 Task: Use the formula "DEVSQ" in spreadsheet "Project portfolio".
Action: Mouse moved to (260, 413)
Screenshot: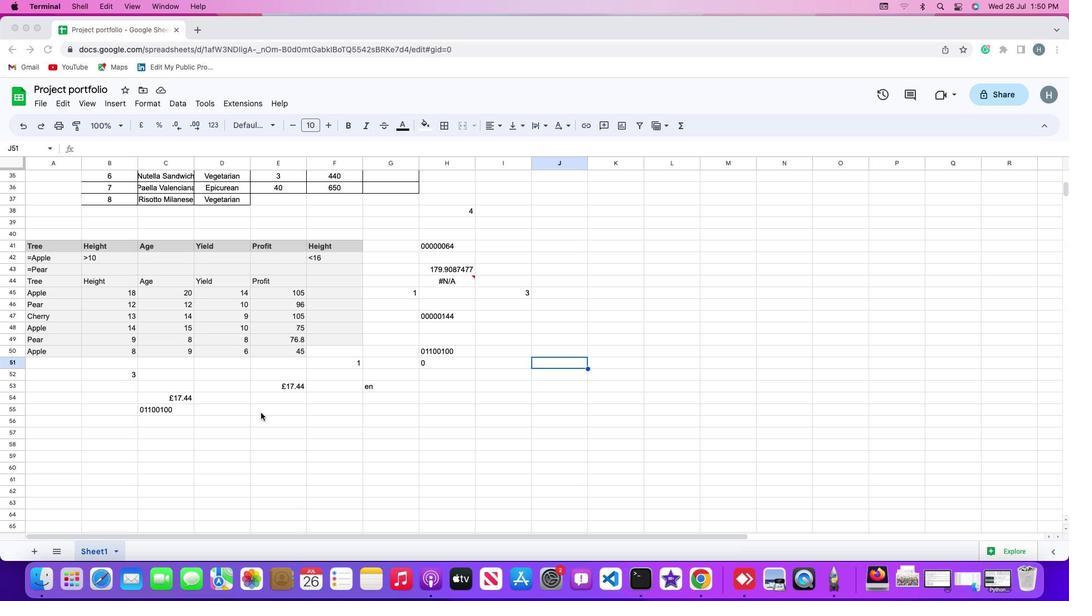 
Action: Mouse pressed left at (260, 413)
Screenshot: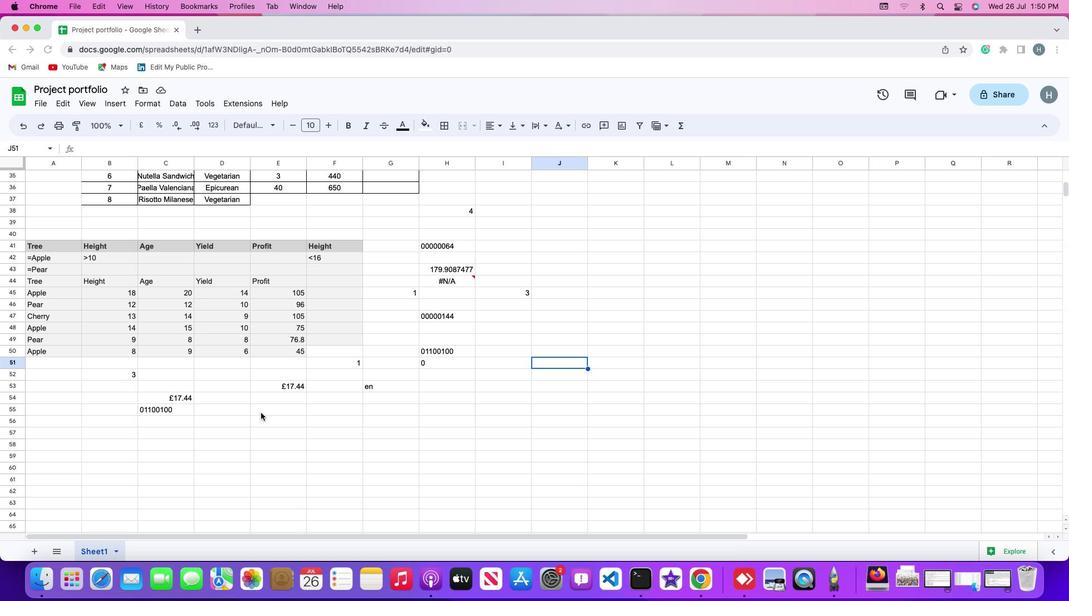 
Action: Mouse moved to (228, 408)
Screenshot: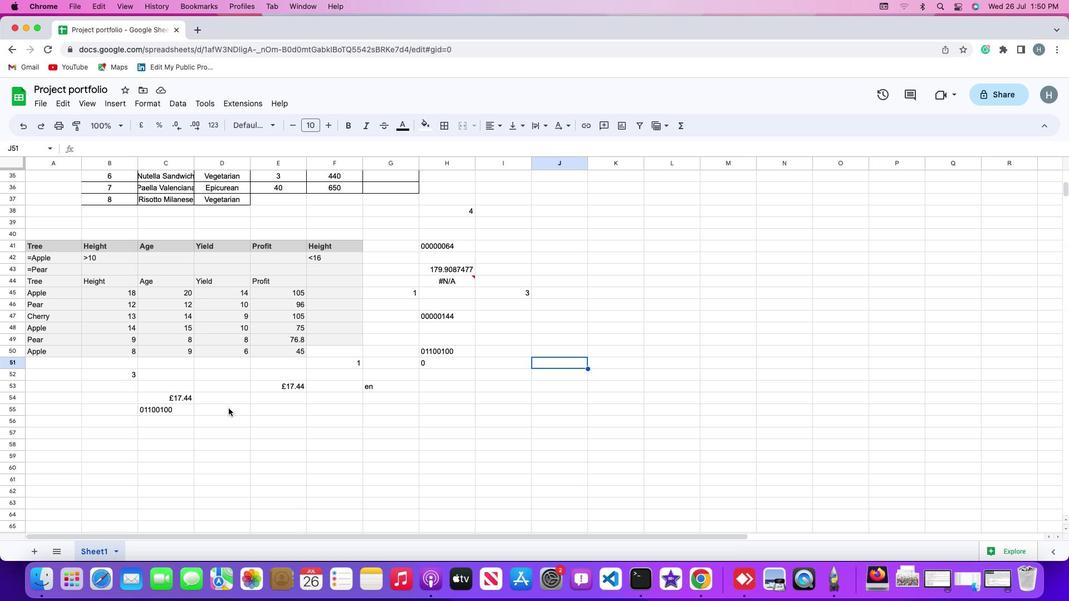 
Action: Mouse pressed left at (228, 408)
Screenshot: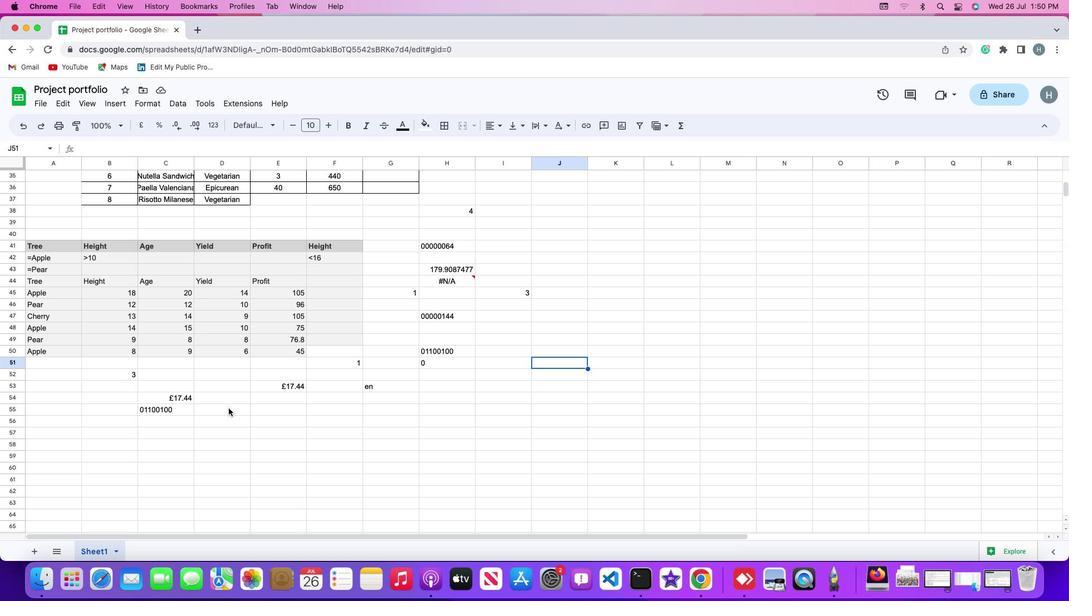 
Action: Mouse moved to (110, 103)
Screenshot: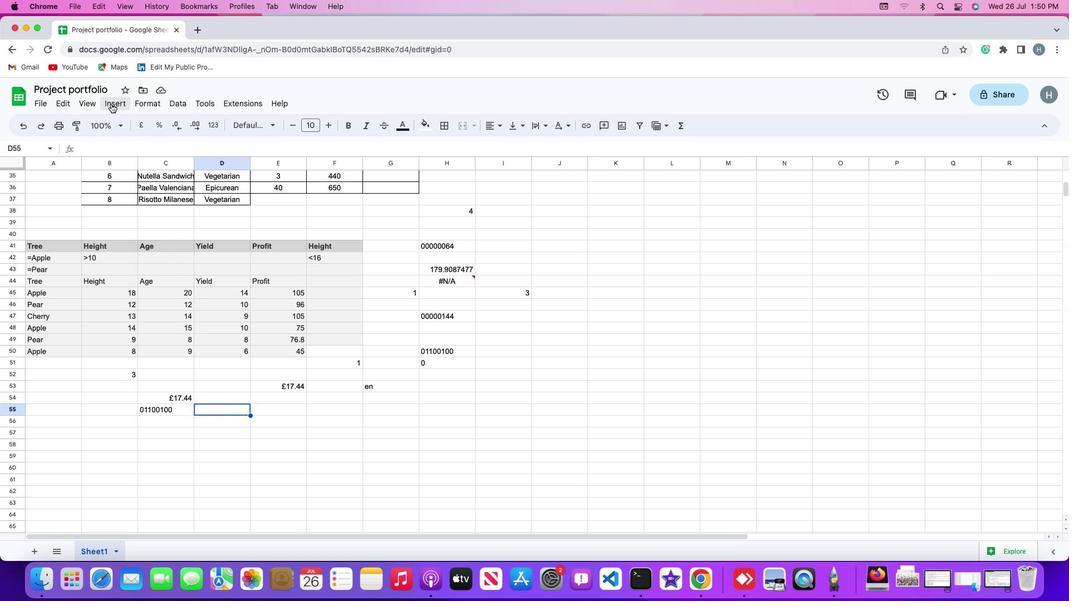 
Action: Mouse pressed left at (110, 103)
Screenshot: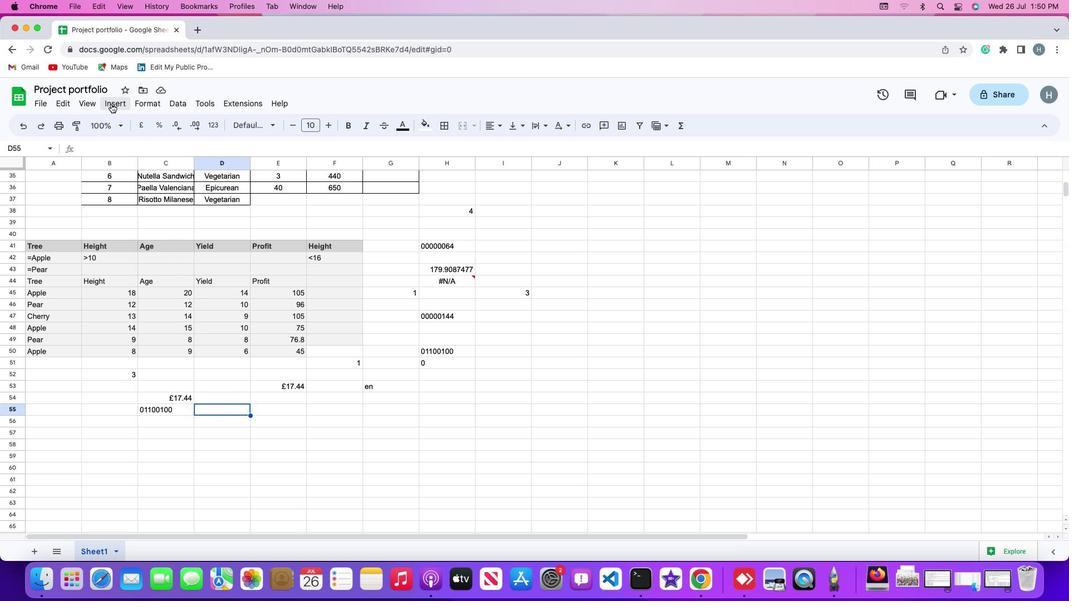 
Action: Mouse moved to (126, 278)
Screenshot: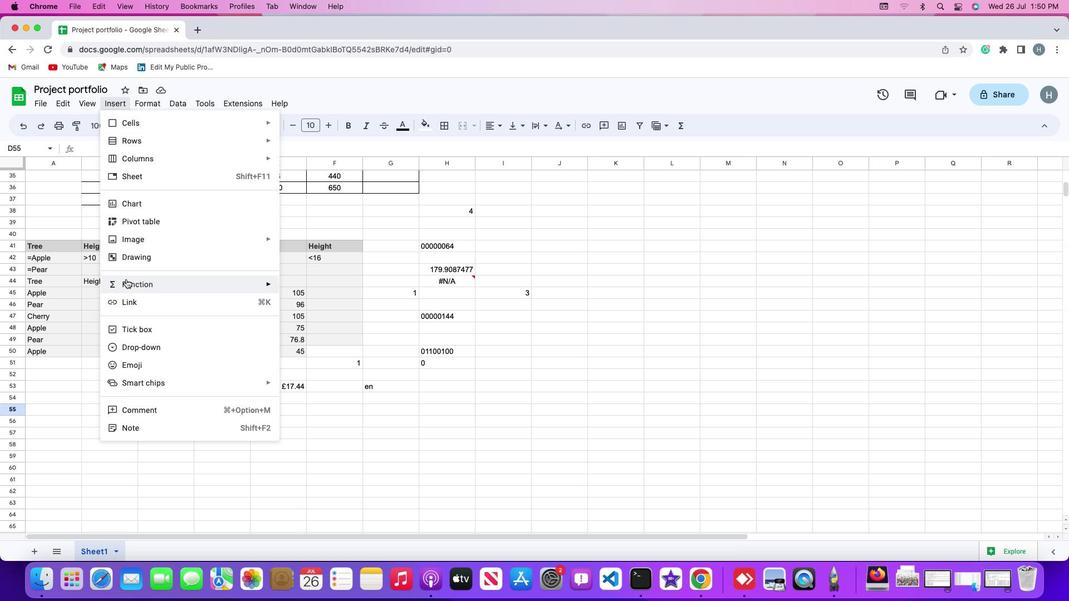 
Action: Mouse pressed left at (126, 278)
Screenshot: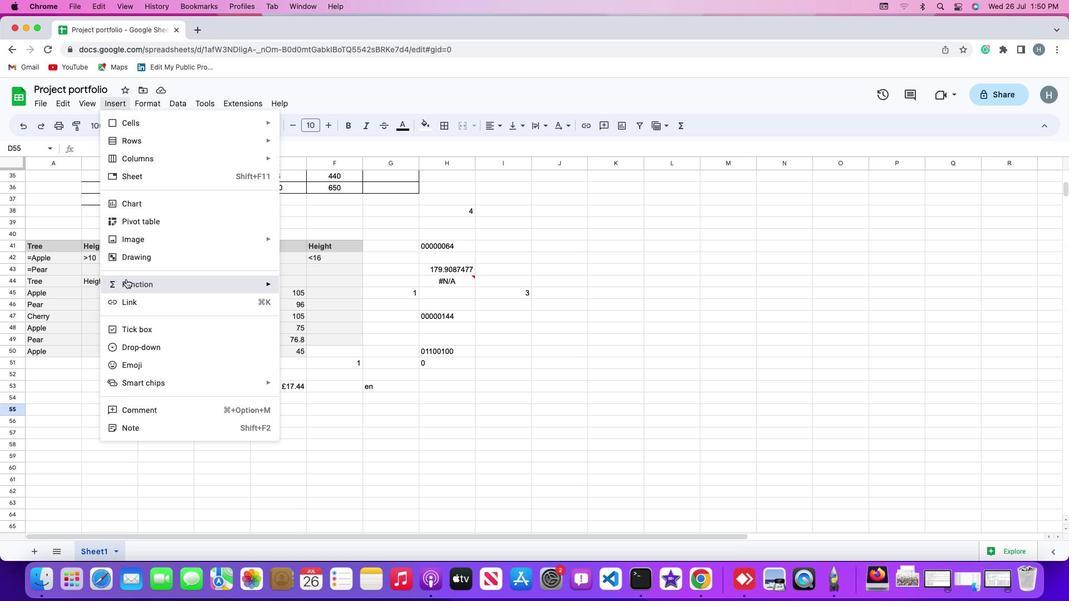 
Action: Mouse moved to (326, 232)
Screenshot: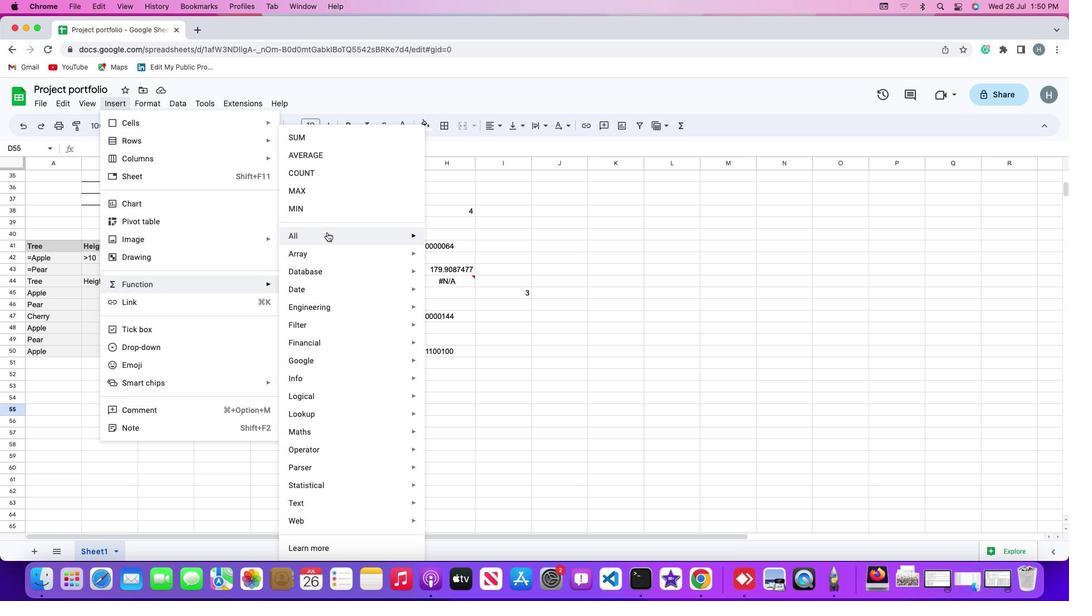 
Action: Mouse pressed left at (326, 232)
Screenshot: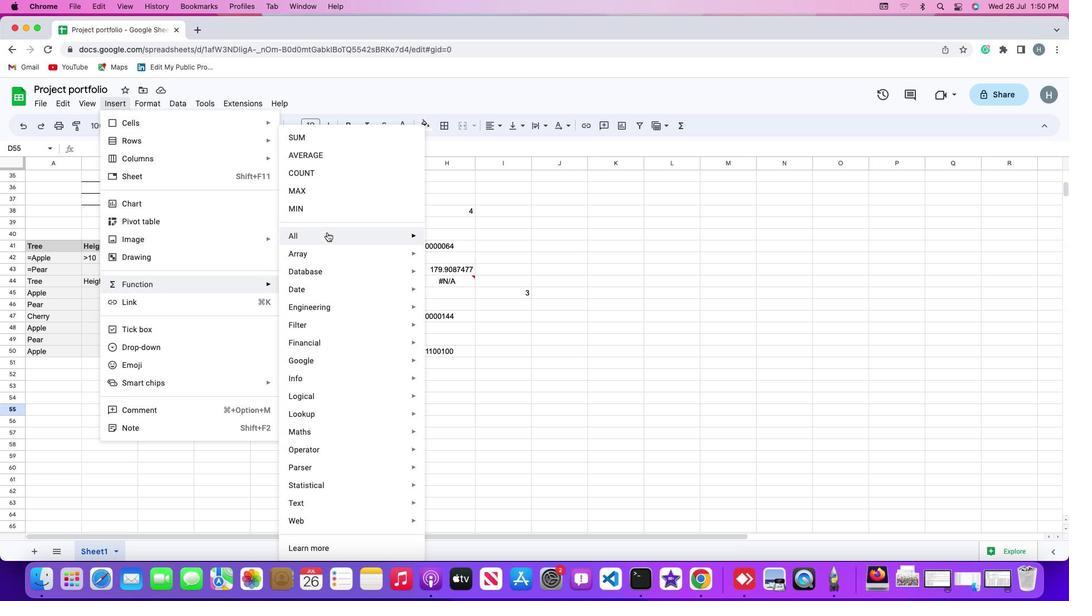 
Action: Mouse moved to (445, 212)
Screenshot: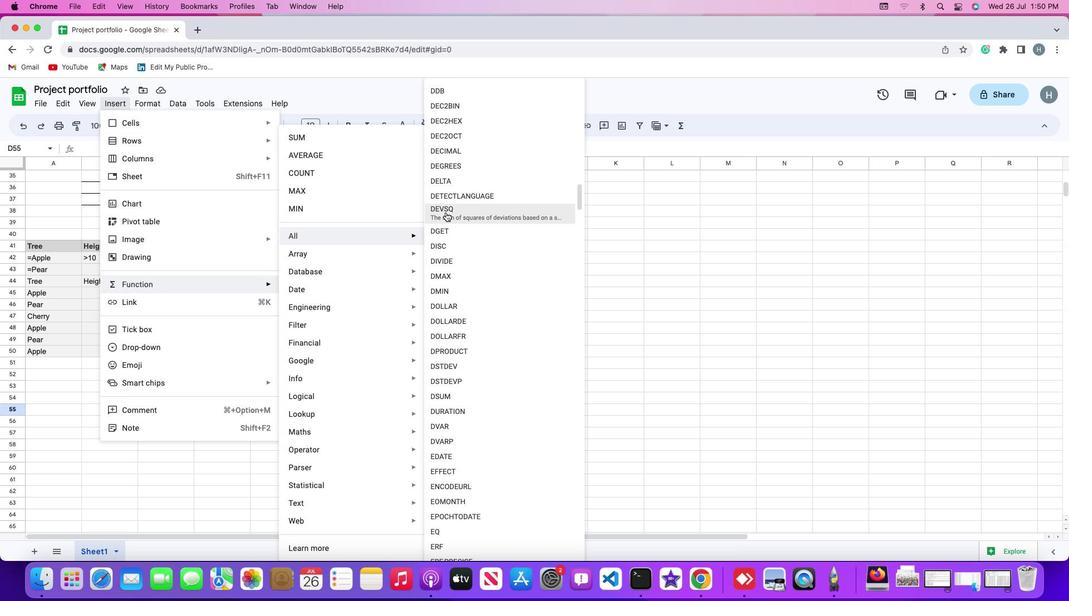 
Action: Mouse pressed left at (445, 212)
Screenshot: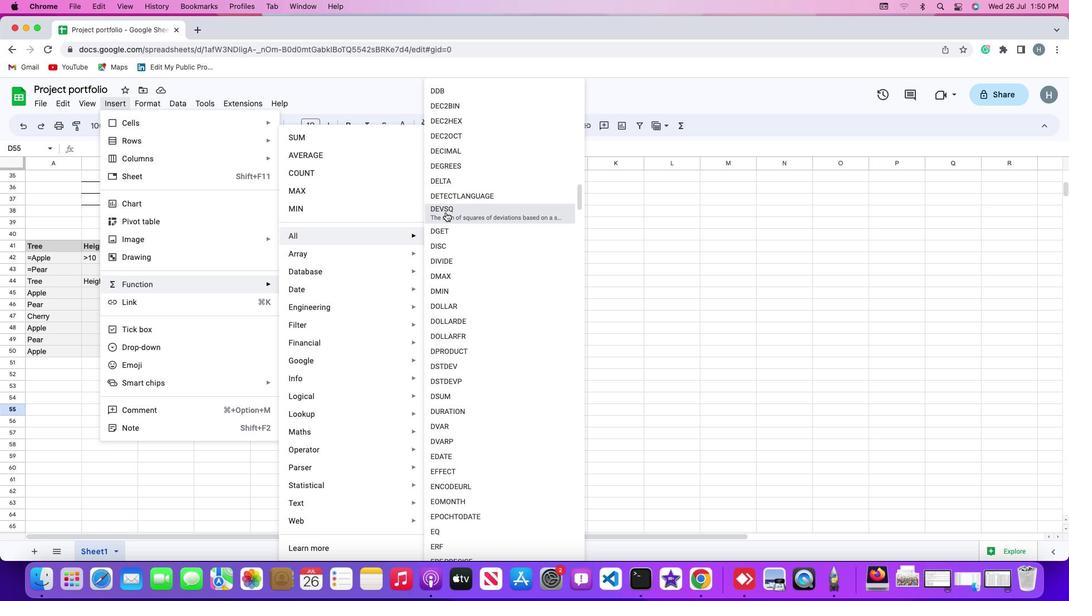 
Action: Key pressed '1'',''2'Key.enter
Screenshot: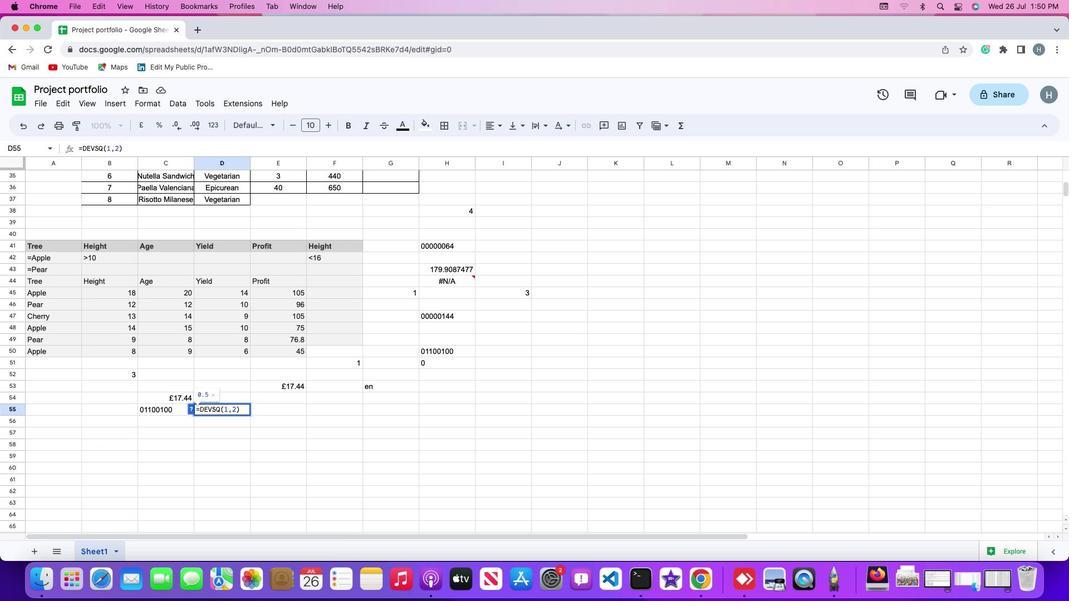 
